 Task: Filter cards with "Yellow labels".
Action: Mouse pressed left at (383, 253)
Screenshot: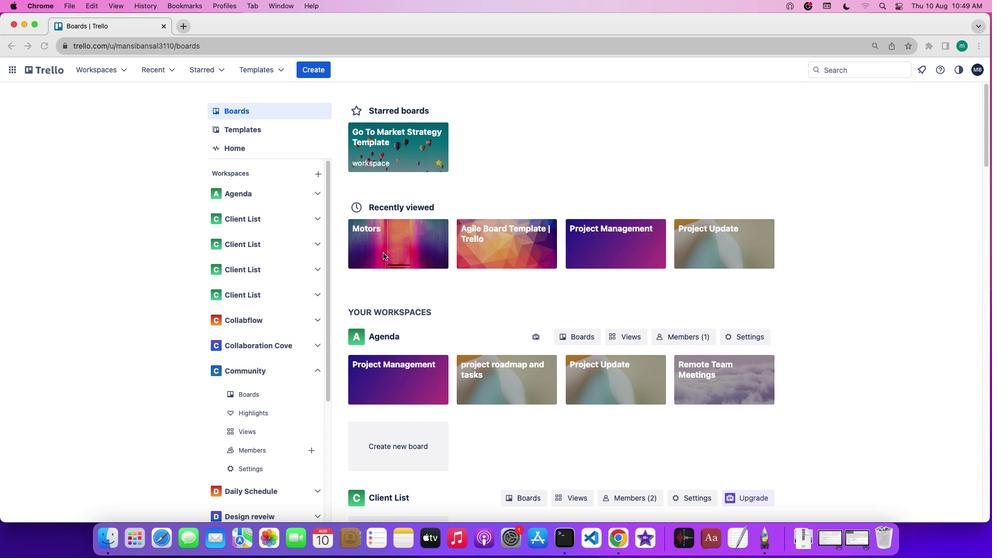 
Action: Mouse pressed left at (383, 253)
Screenshot: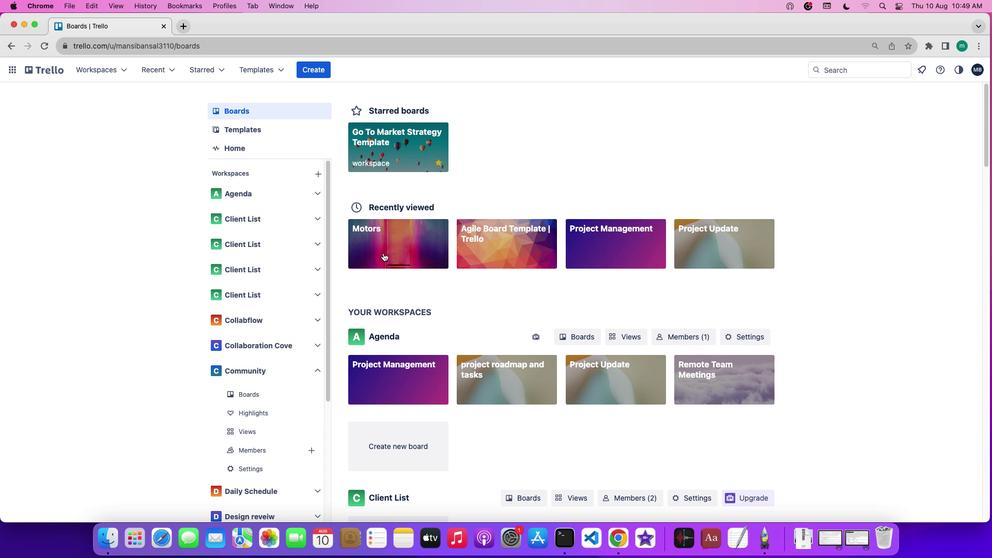 
Action: Mouse moved to (679, 118)
Screenshot: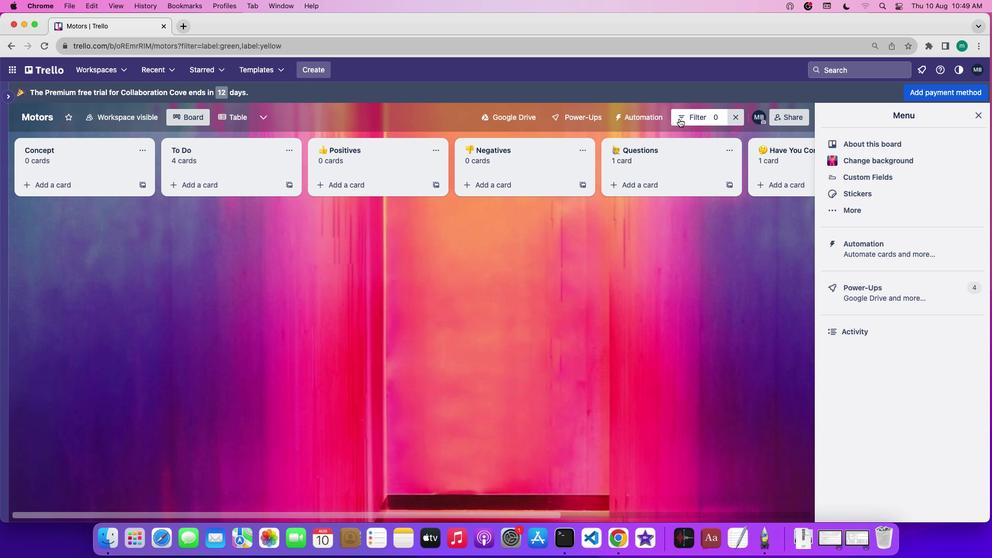 
Action: Mouse pressed left at (679, 118)
Screenshot: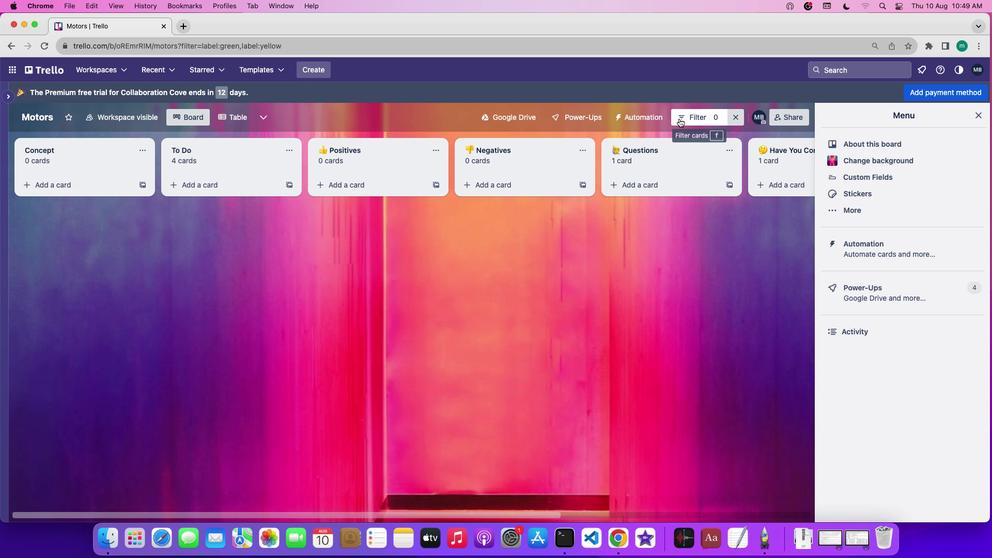 
Action: Mouse moved to (685, 430)
Screenshot: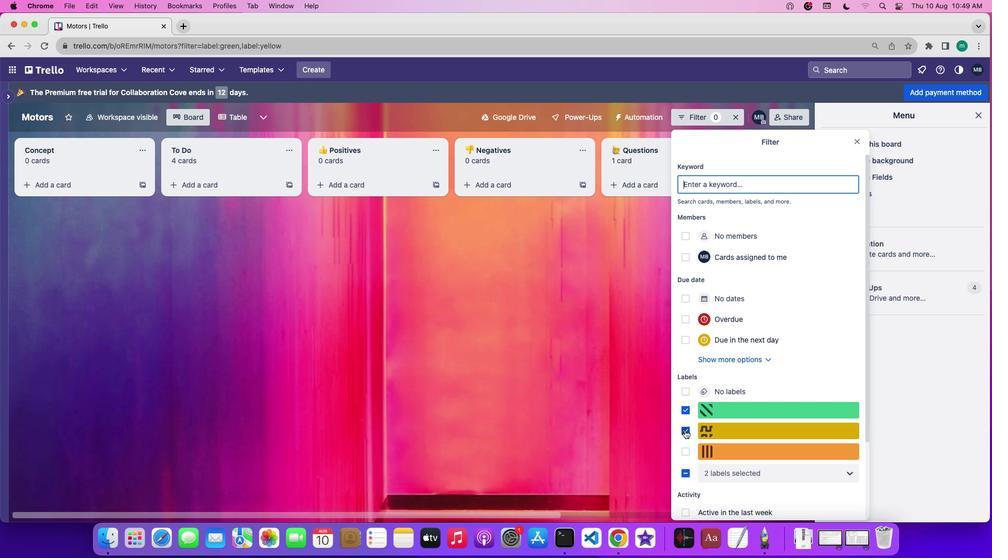 
Action: Mouse pressed left at (685, 430)
Screenshot: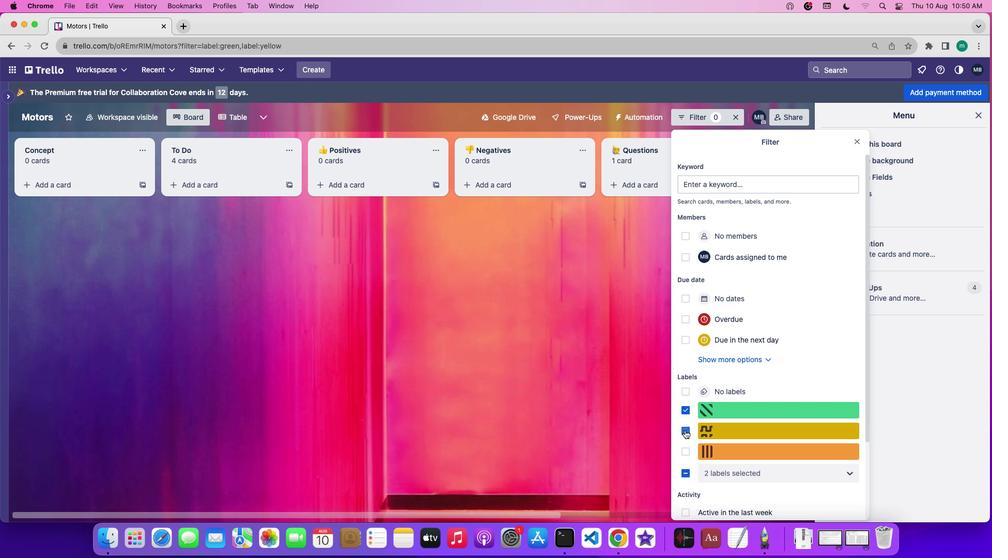 
Action: Mouse moved to (686, 430)
Screenshot: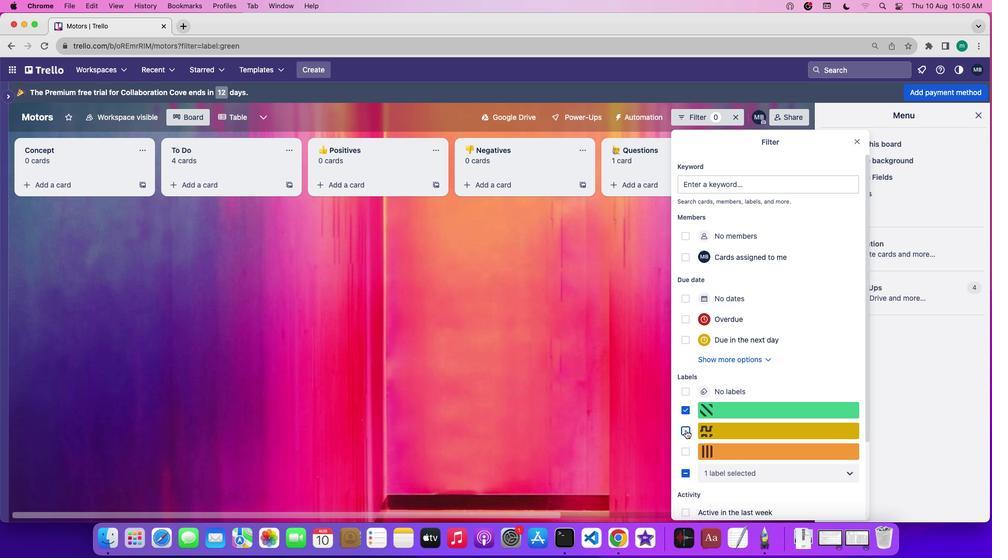
Action: Mouse pressed left at (686, 430)
Screenshot: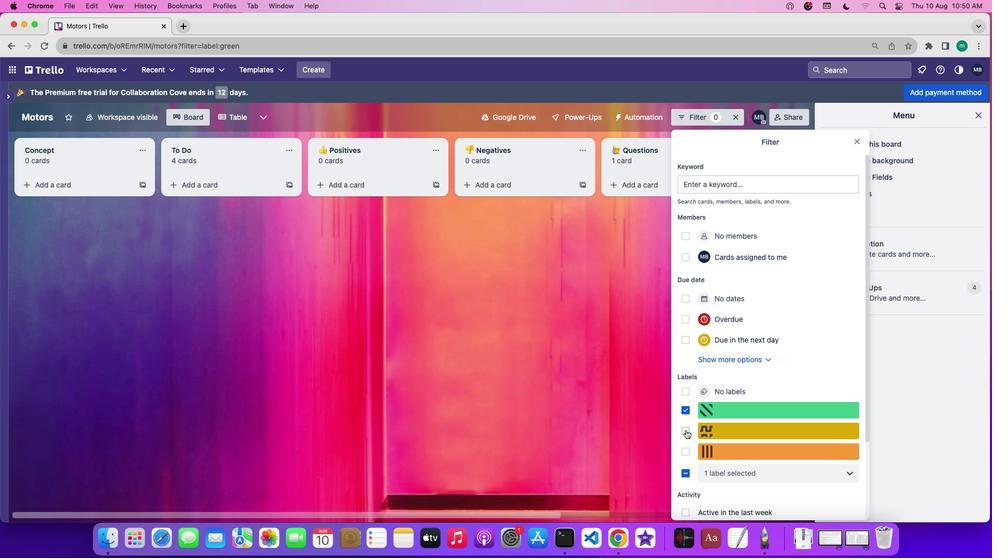 
